 Task: Clear the last hour cached images.
Action: Mouse pressed left at (954, 25)
Screenshot: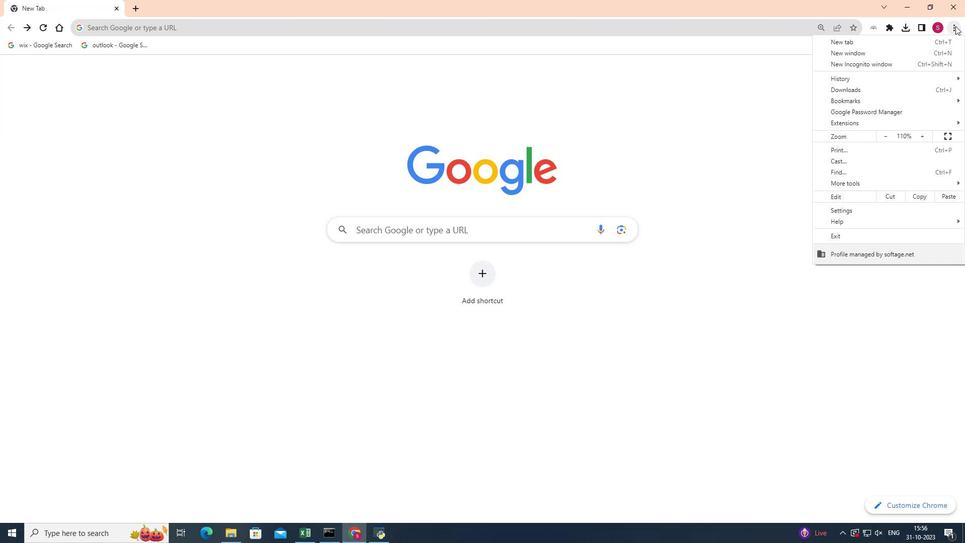 
Action: Mouse moved to (846, 184)
Screenshot: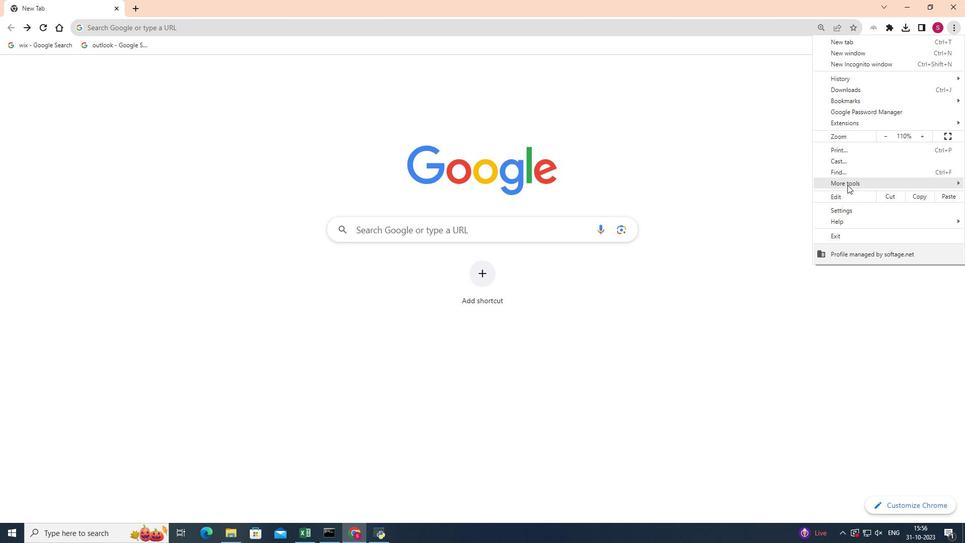 
Action: Mouse pressed left at (846, 184)
Screenshot: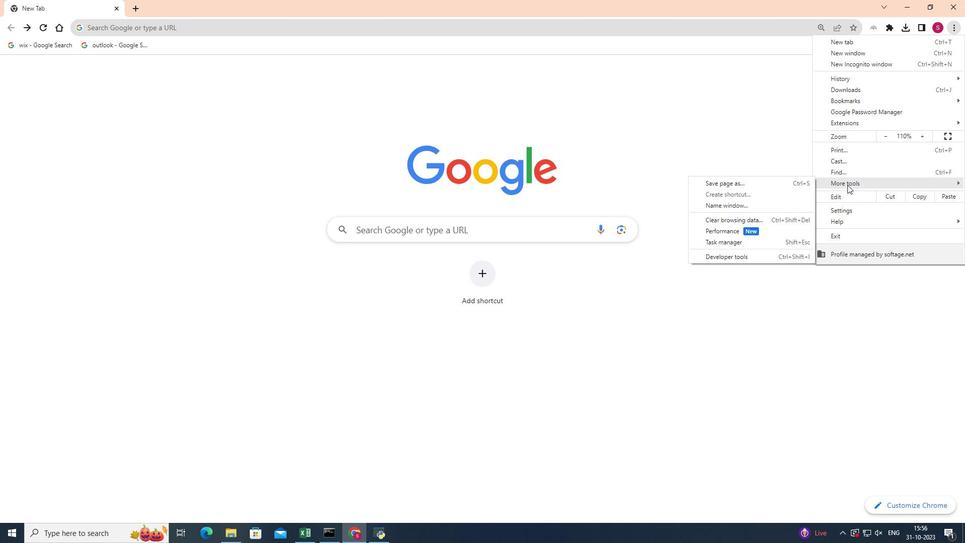 
Action: Mouse moved to (737, 218)
Screenshot: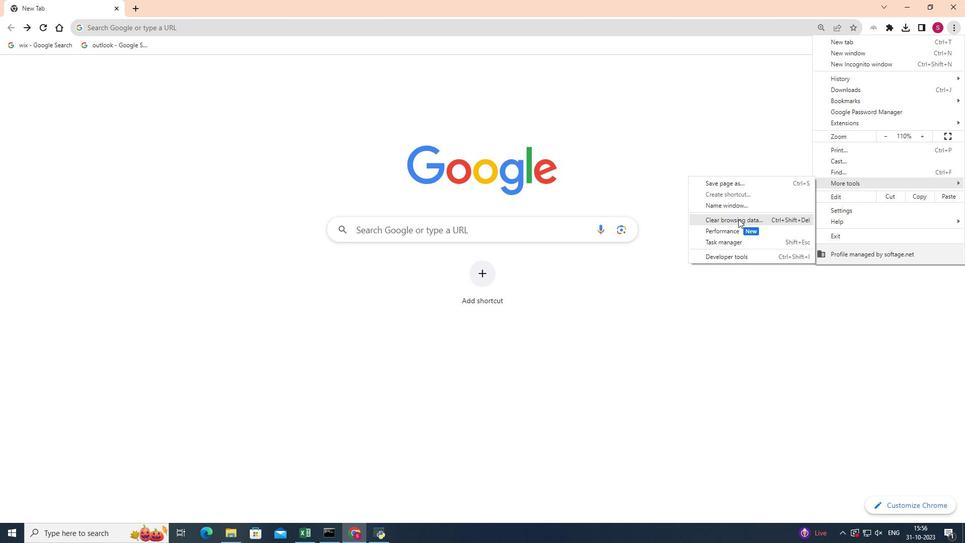 
Action: Mouse pressed left at (737, 218)
Screenshot: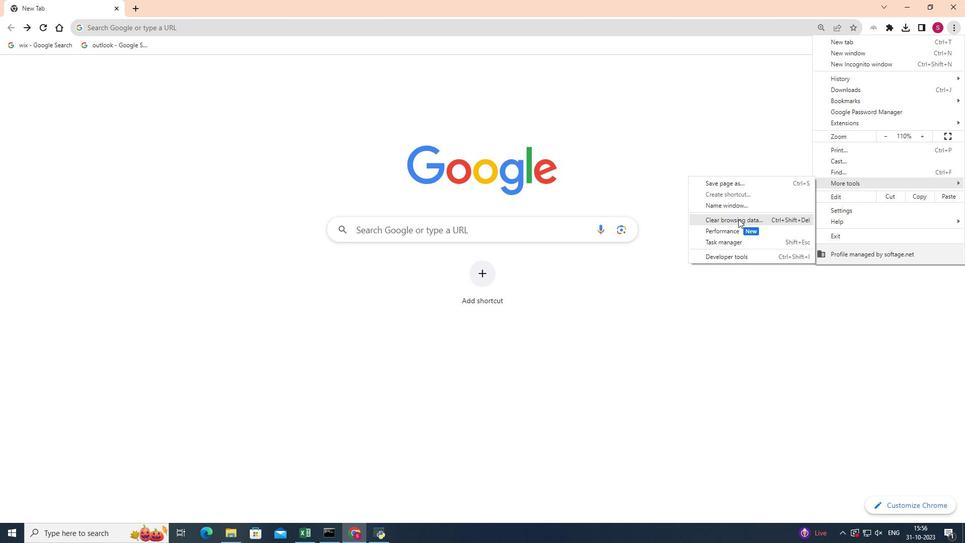 
Action: Mouse moved to (364, 245)
Screenshot: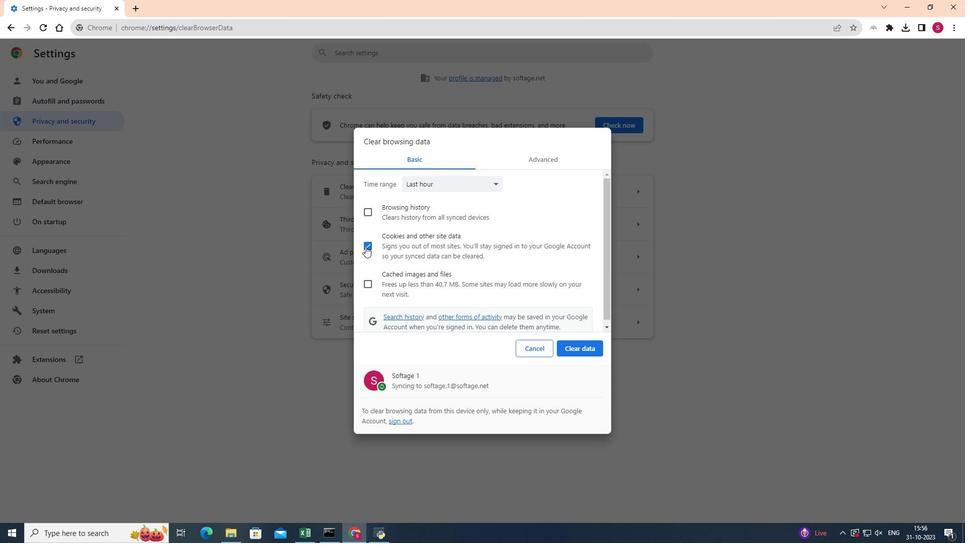 
Action: Mouse pressed left at (364, 245)
Screenshot: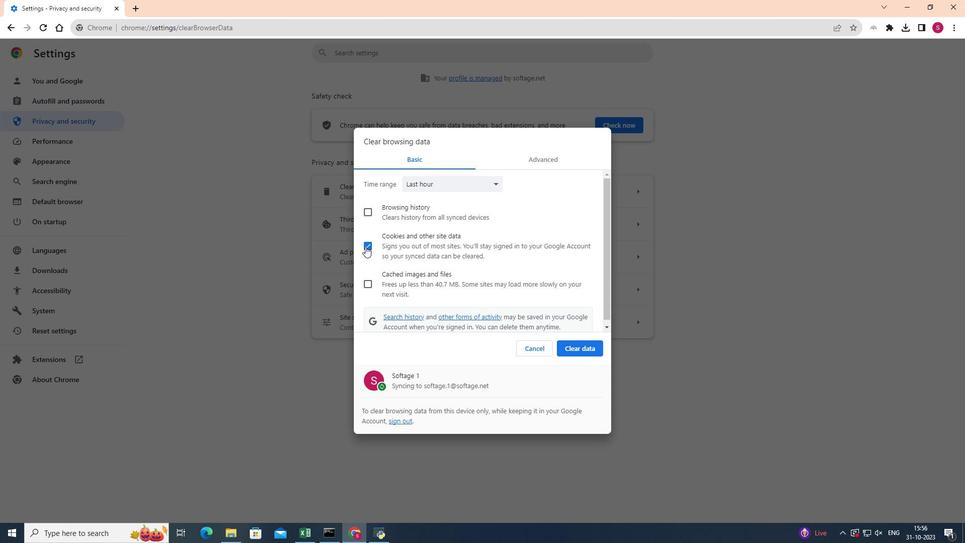 
Action: Mouse moved to (497, 186)
Screenshot: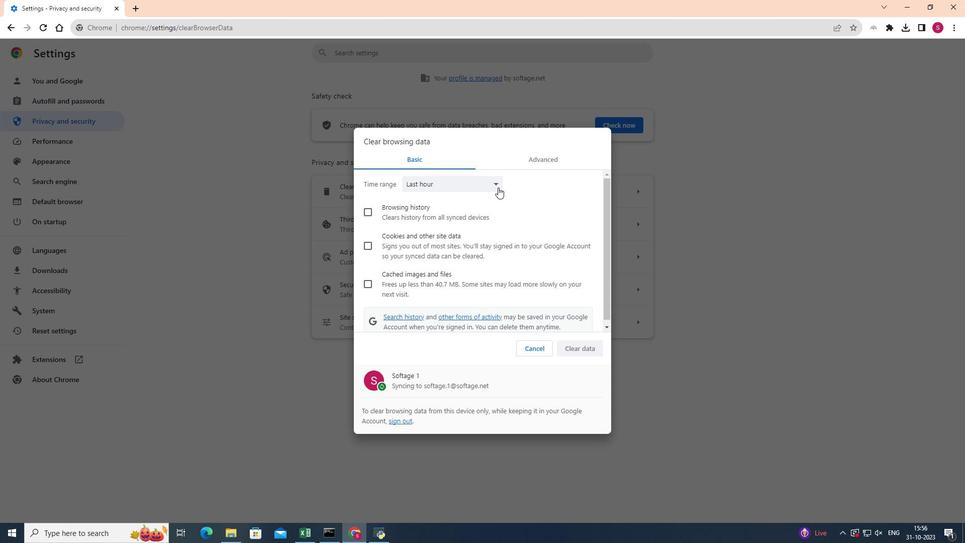 
Action: Mouse pressed left at (497, 186)
Screenshot: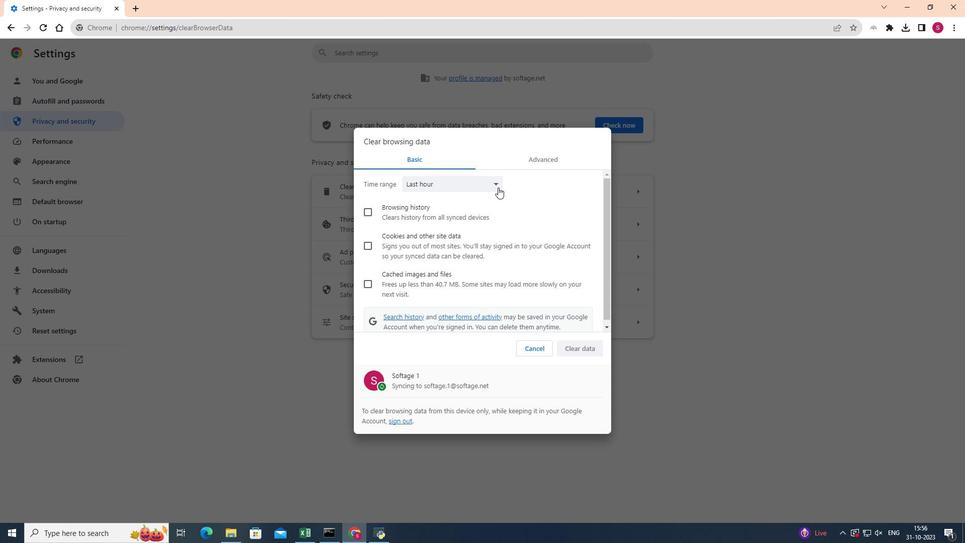 
Action: Mouse moved to (452, 196)
Screenshot: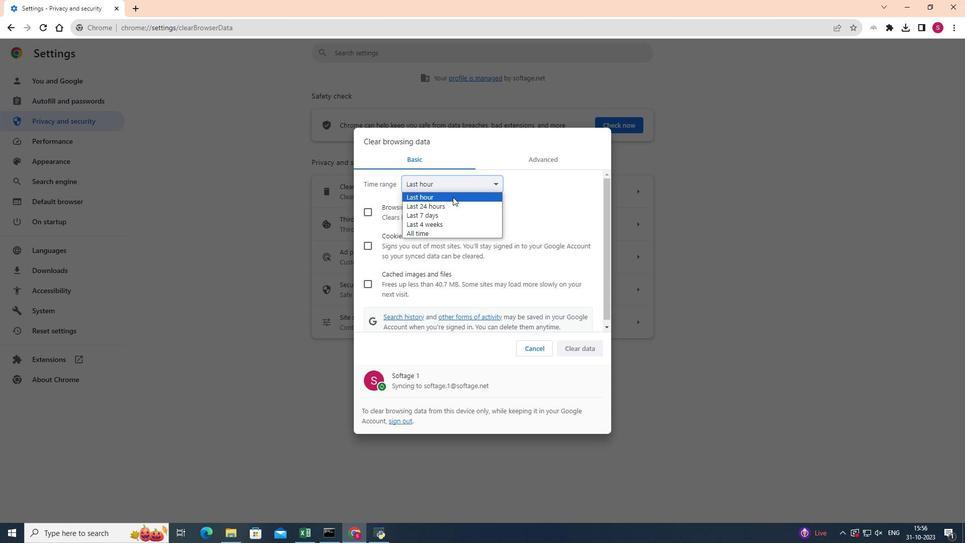 
Action: Mouse pressed left at (452, 196)
Screenshot: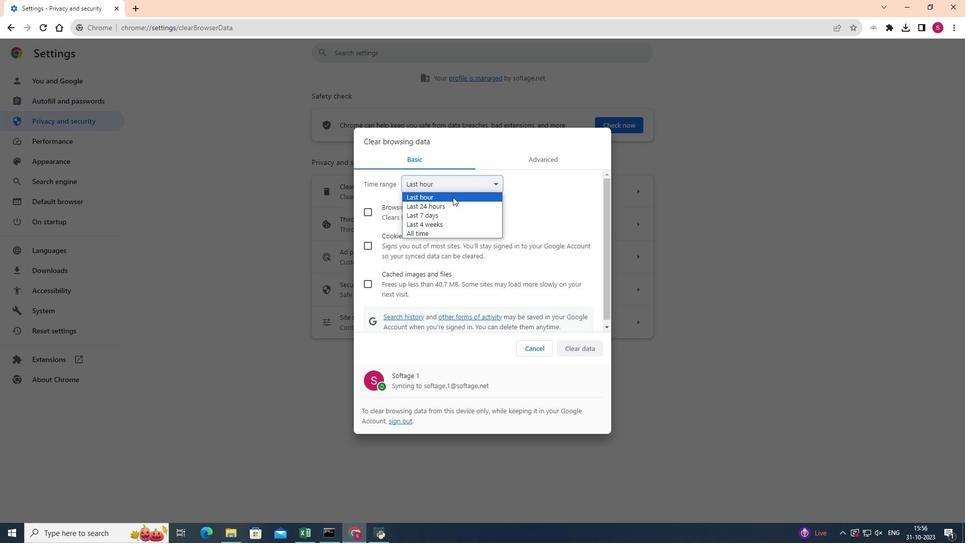 
Action: Mouse moved to (370, 285)
Screenshot: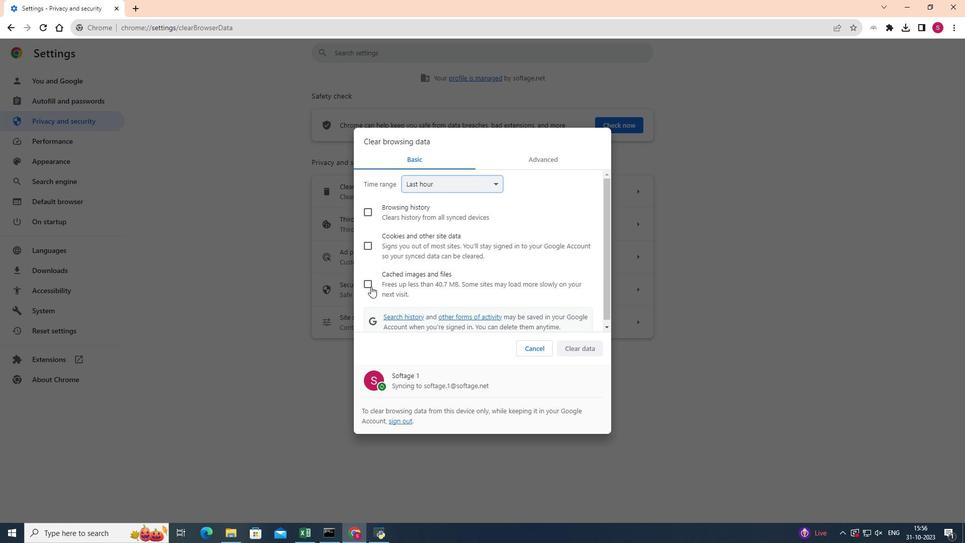 
Action: Mouse pressed left at (370, 285)
Screenshot: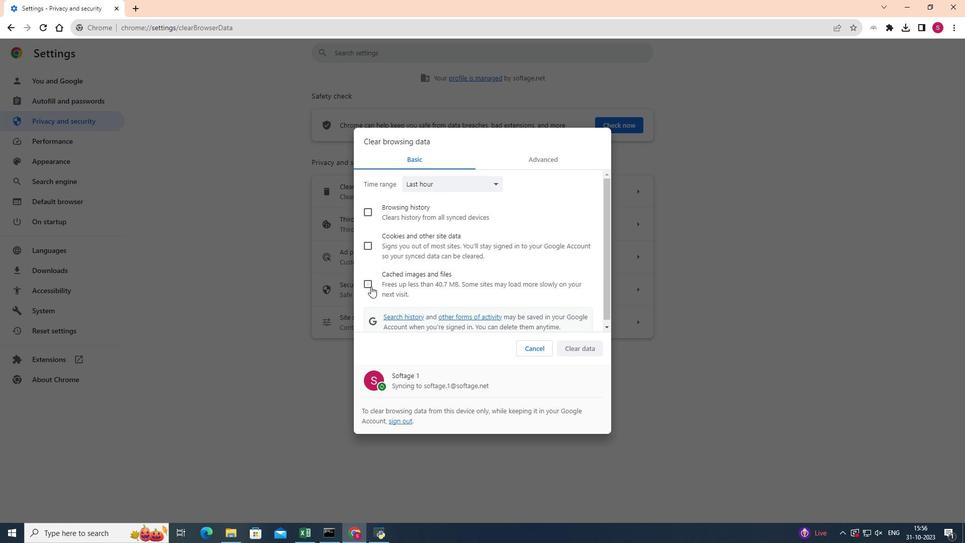 
Action: Mouse moved to (570, 351)
Screenshot: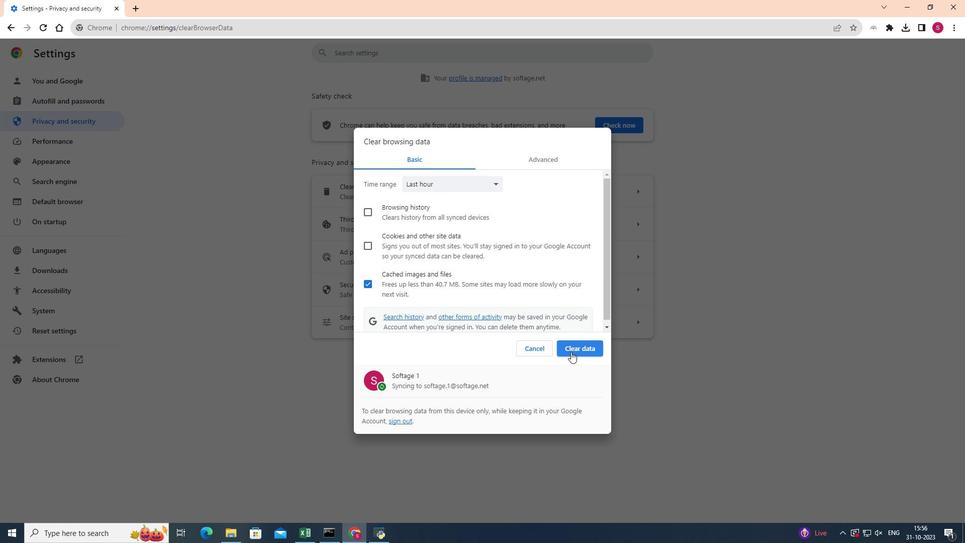 
Action: Mouse pressed left at (570, 351)
Screenshot: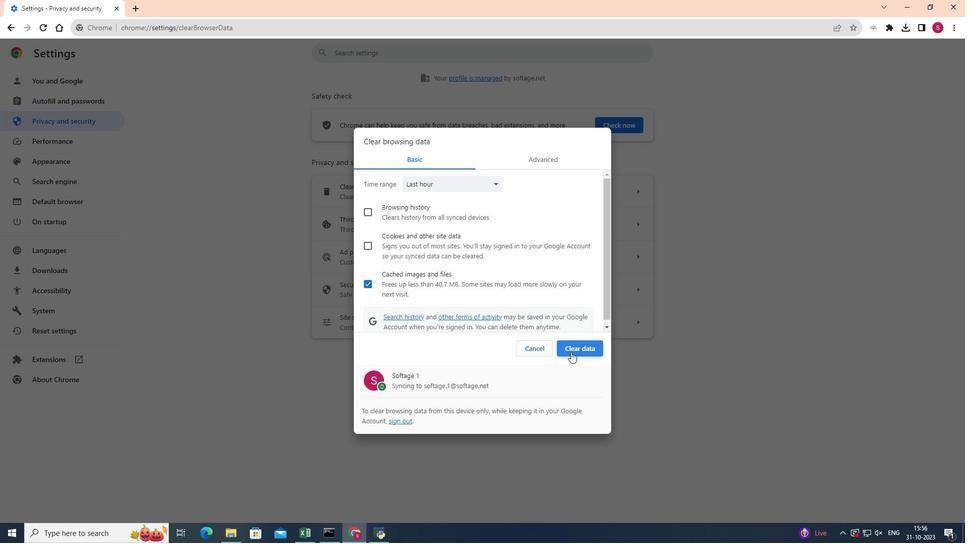 
Action: Mouse moved to (570, 350)
Screenshot: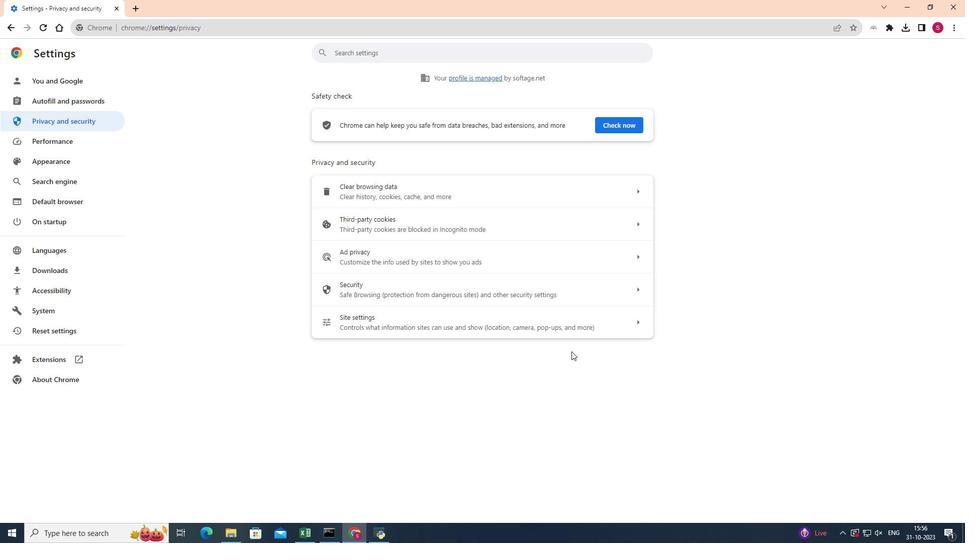 
